Task: Look for products from Melt only.
Action: Mouse pressed left at (22, 94)
Screenshot: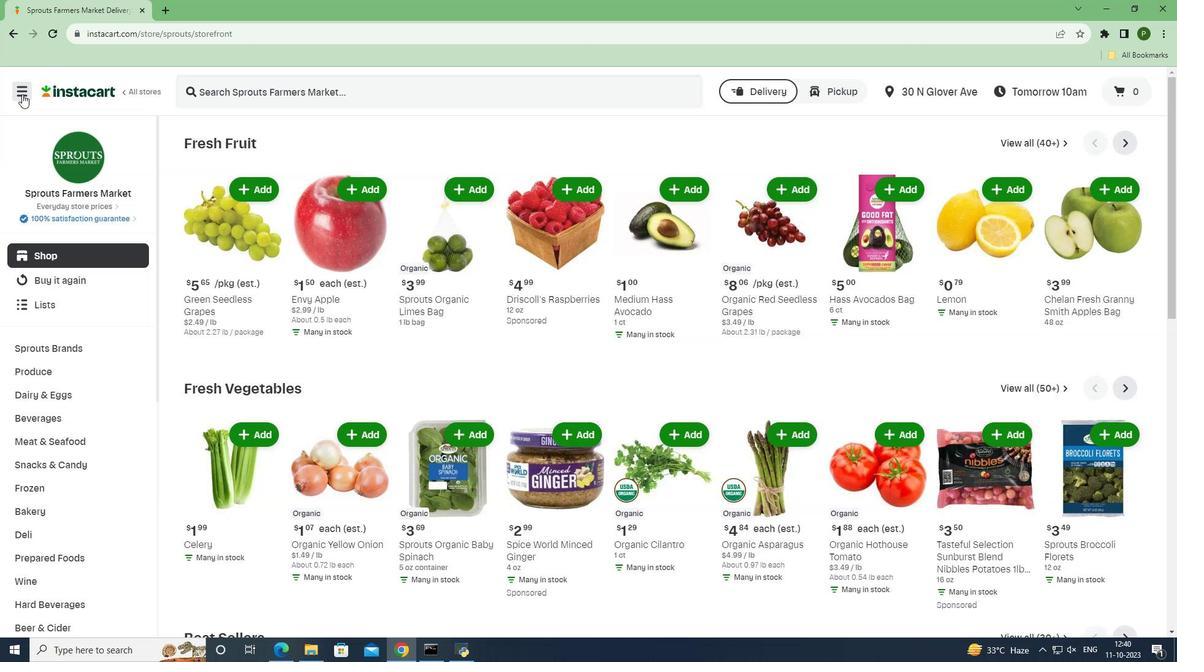 
Action: Mouse moved to (28, 318)
Screenshot: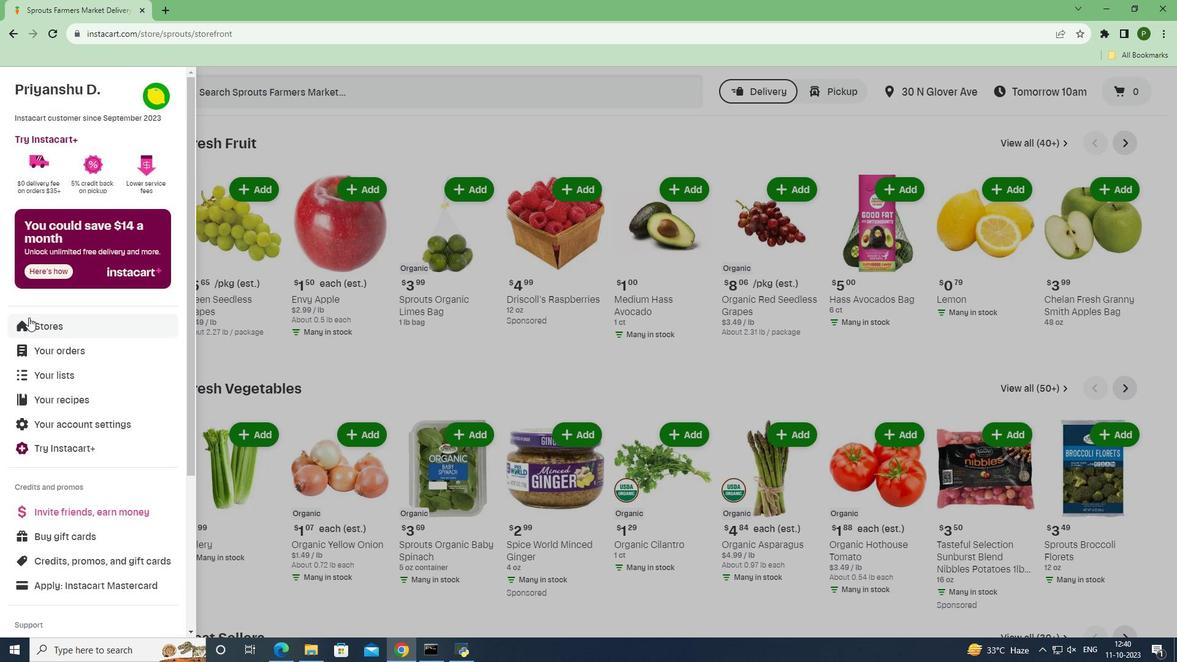 
Action: Mouse pressed left at (28, 318)
Screenshot: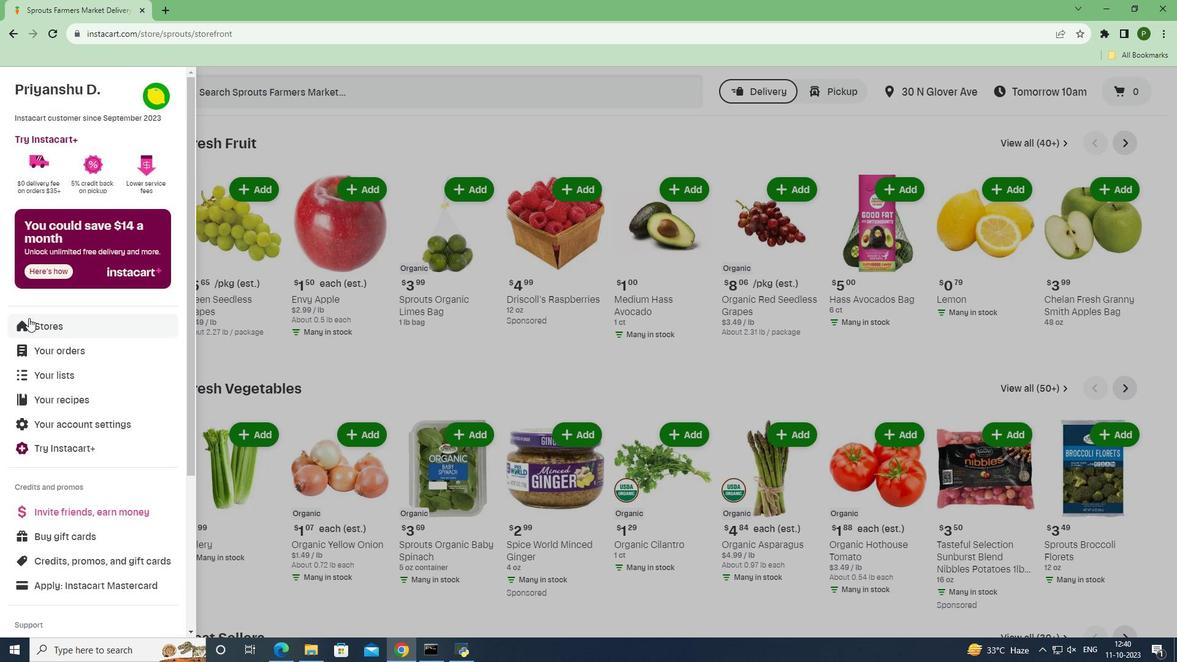 
Action: Mouse moved to (279, 142)
Screenshot: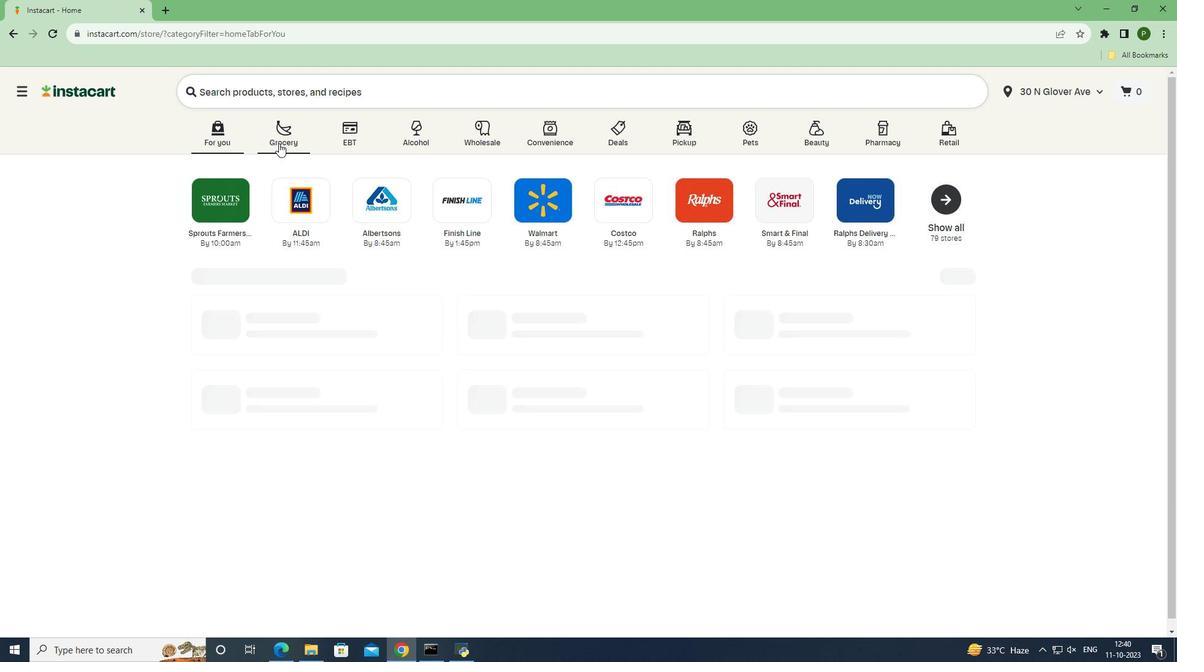 
Action: Mouse pressed left at (279, 142)
Screenshot: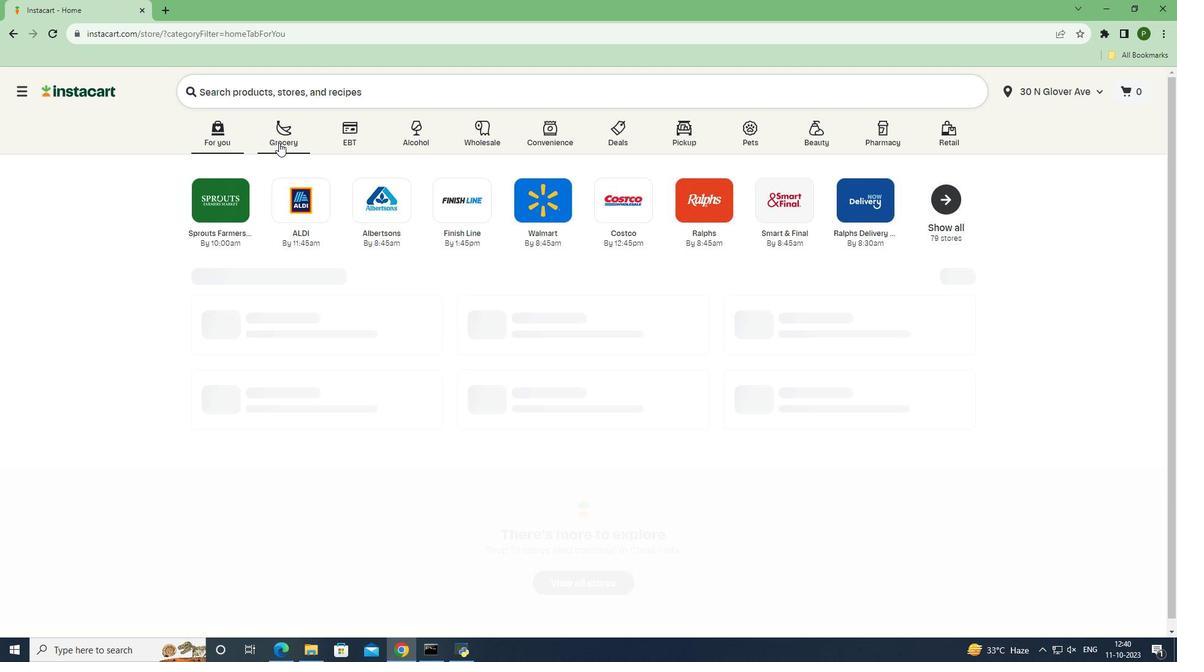 
Action: Mouse moved to (495, 291)
Screenshot: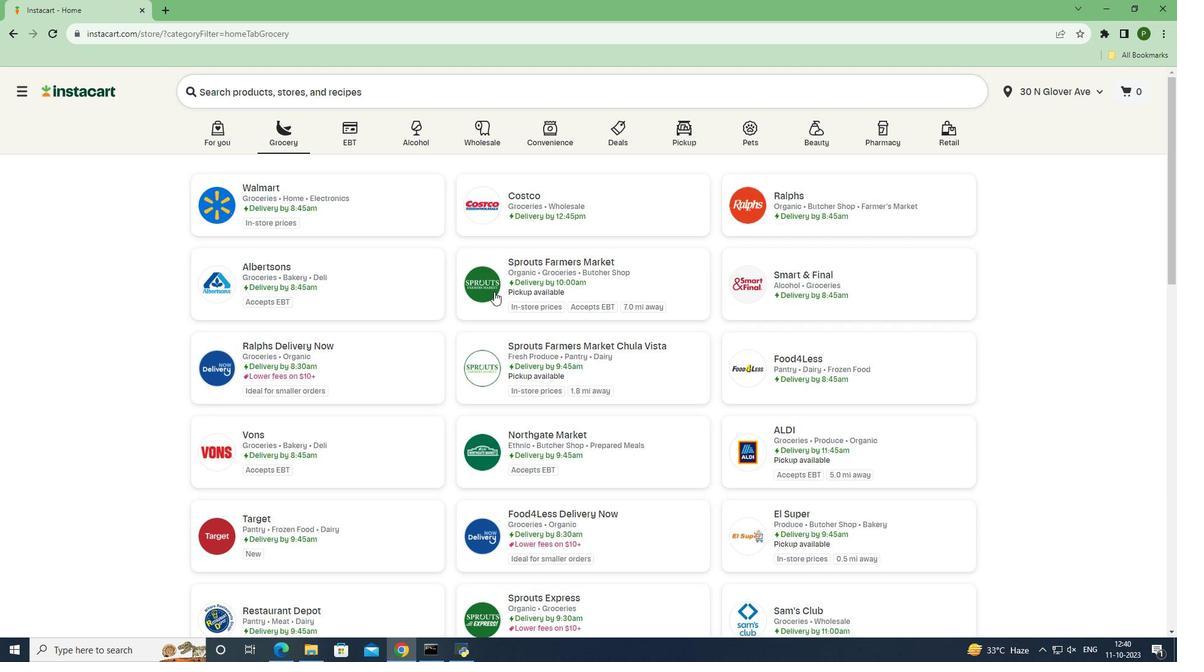 
Action: Mouse pressed left at (495, 291)
Screenshot: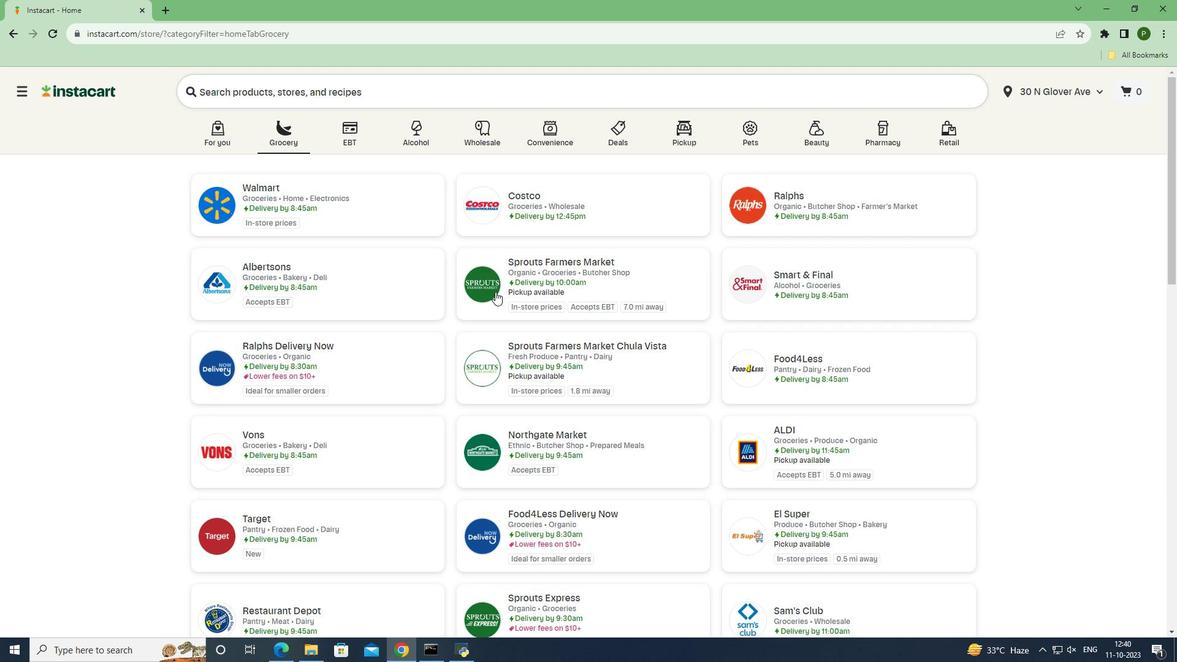 
Action: Mouse moved to (122, 393)
Screenshot: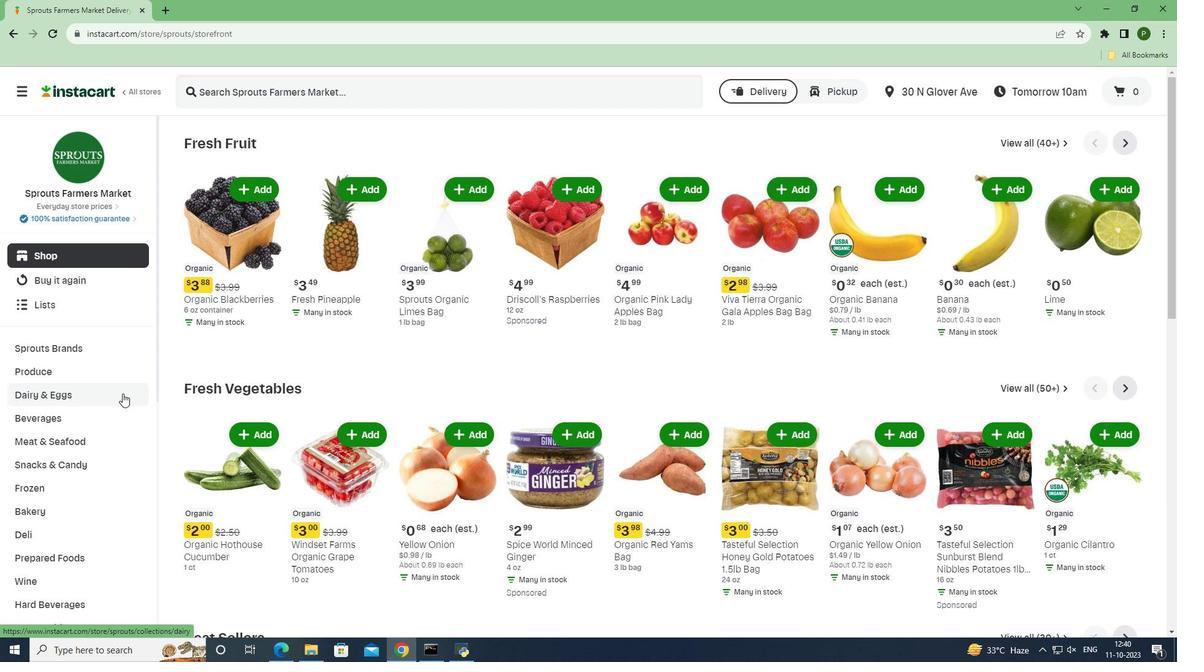 
Action: Mouse pressed left at (122, 393)
Screenshot: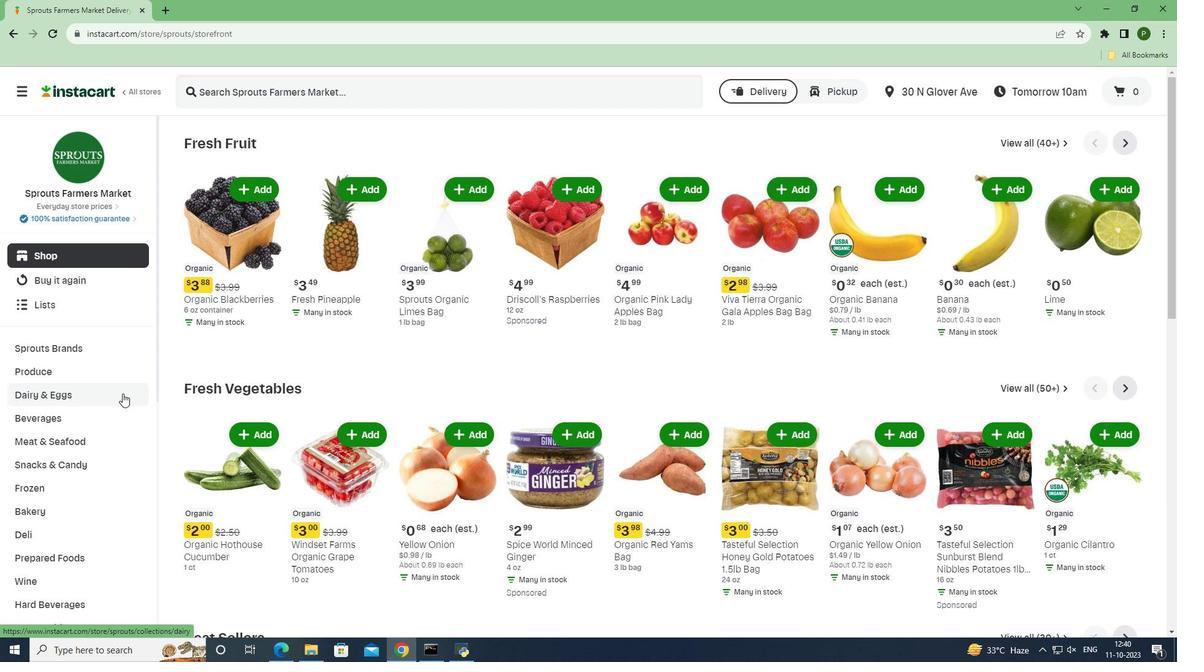 
Action: Mouse moved to (71, 507)
Screenshot: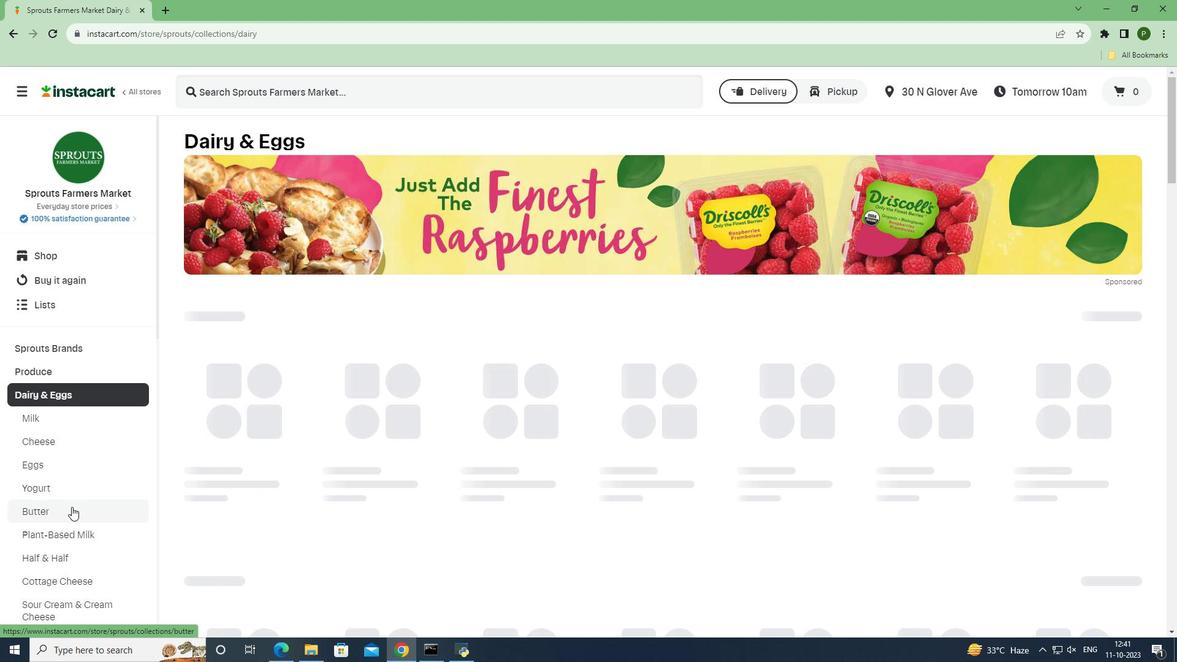 
Action: Mouse pressed left at (71, 507)
Screenshot: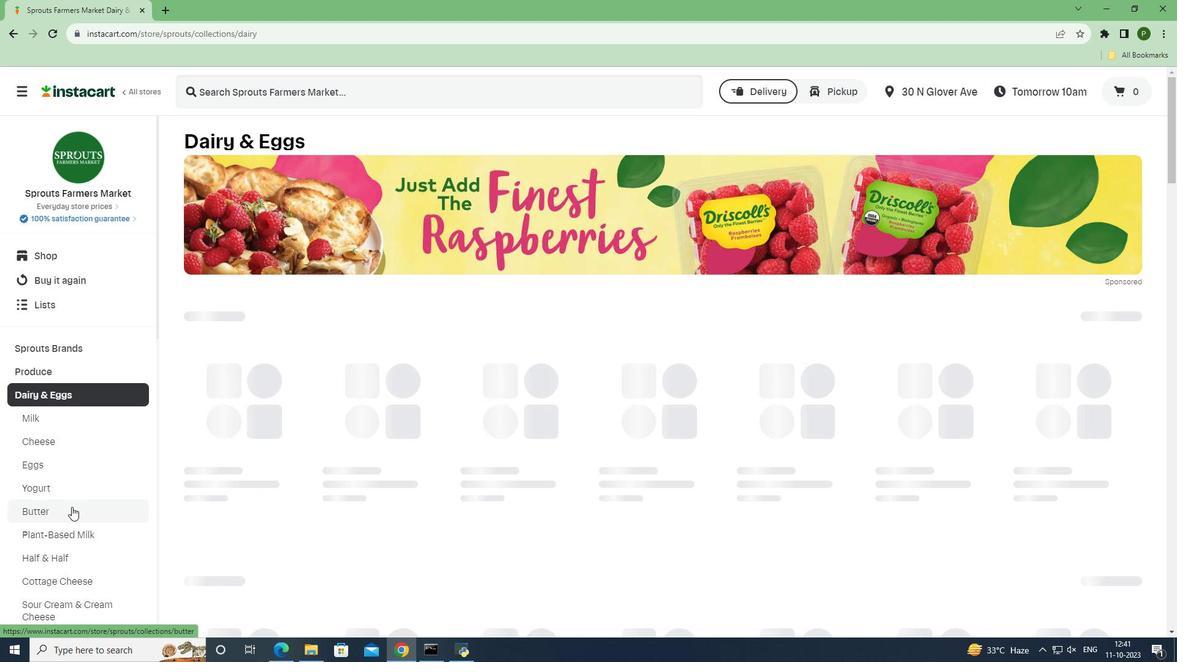
Action: Mouse moved to (363, 321)
Screenshot: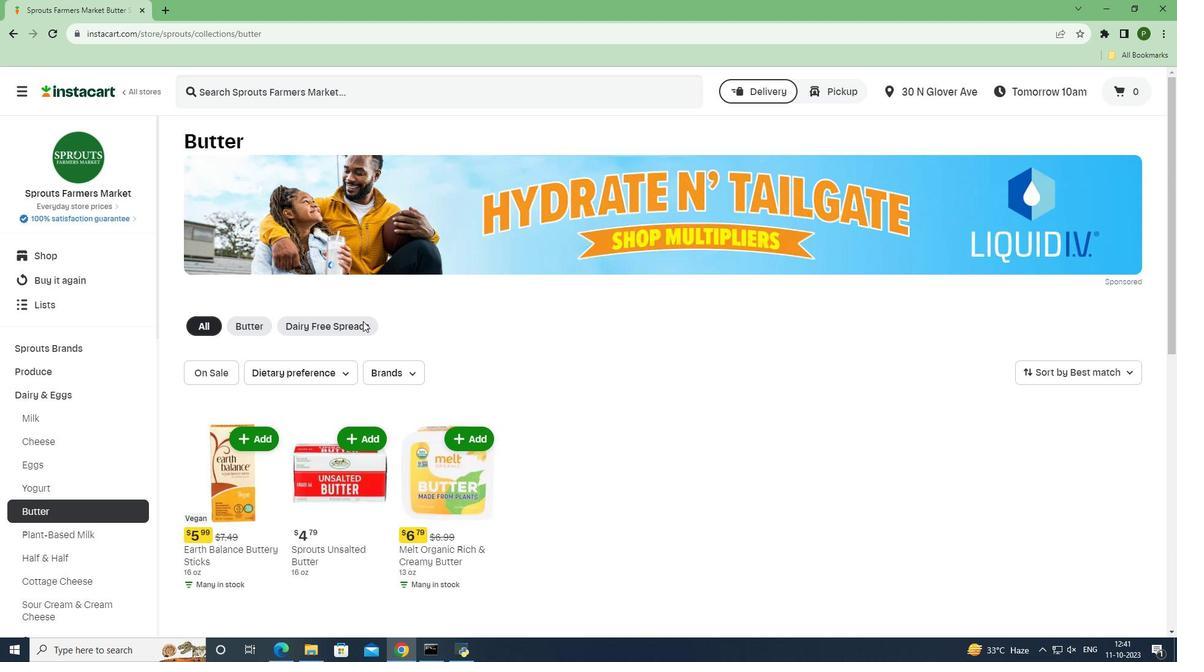 
Action: Mouse scrolled (363, 320) with delta (0, 0)
Screenshot: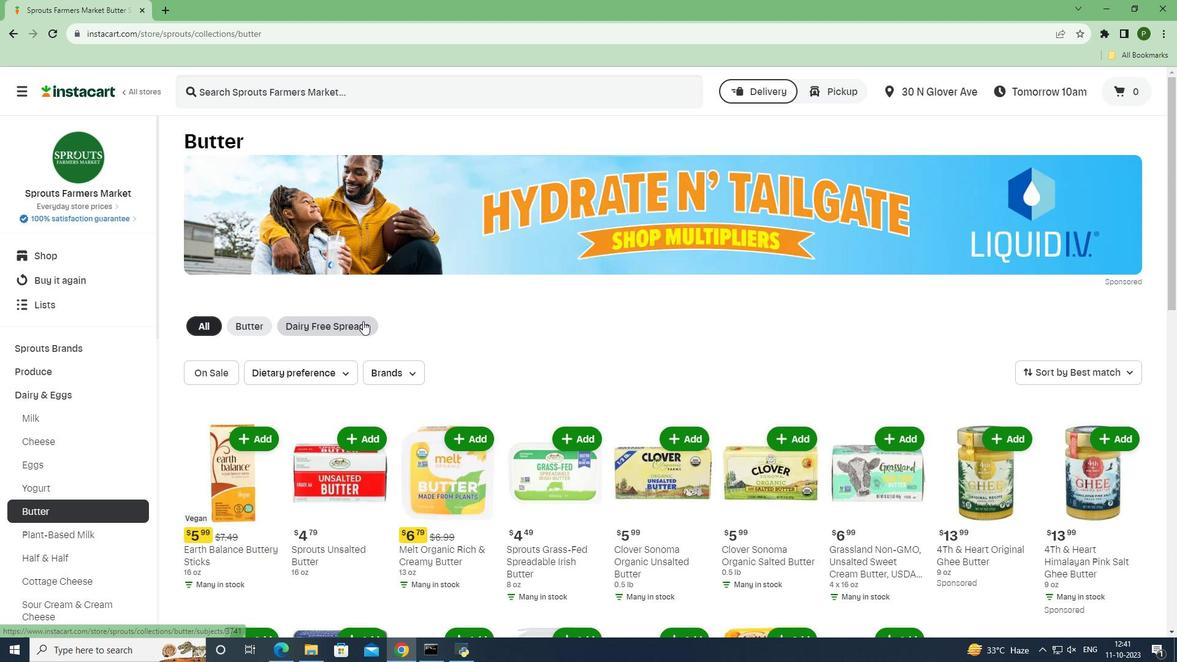 
Action: Mouse scrolled (363, 320) with delta (0, 0)
Screenshot: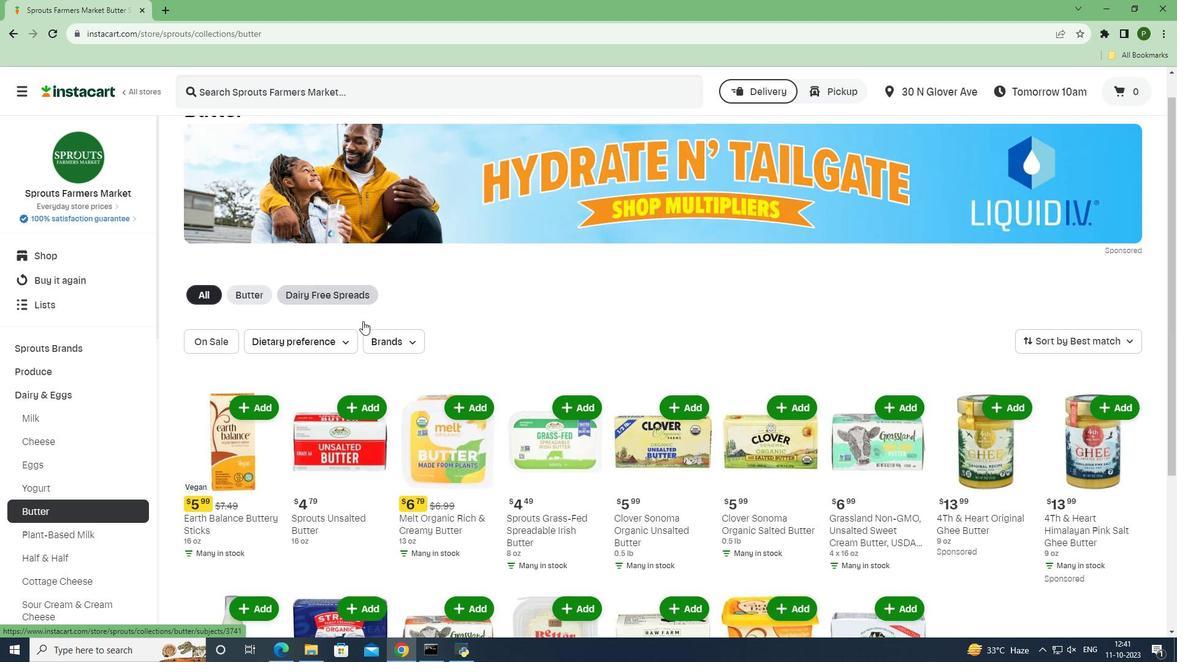 
Action: Mouse moved to (395, 249)
Screenshot: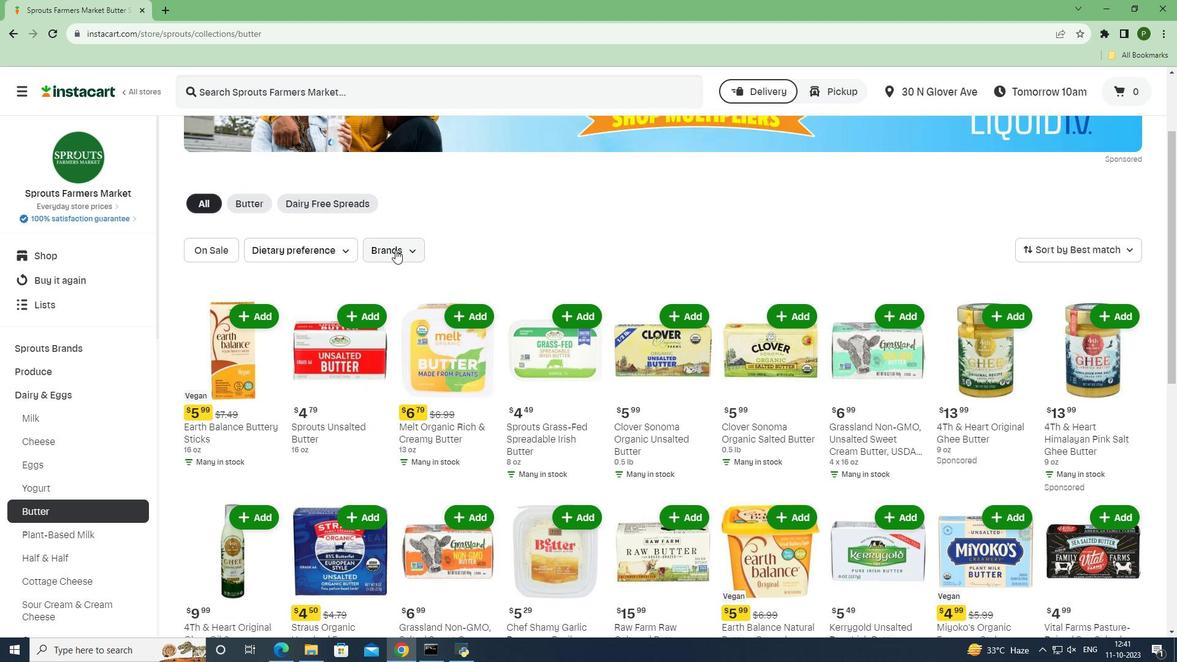 
Action: Mouse pressed left at (395, 249)
Screenshot: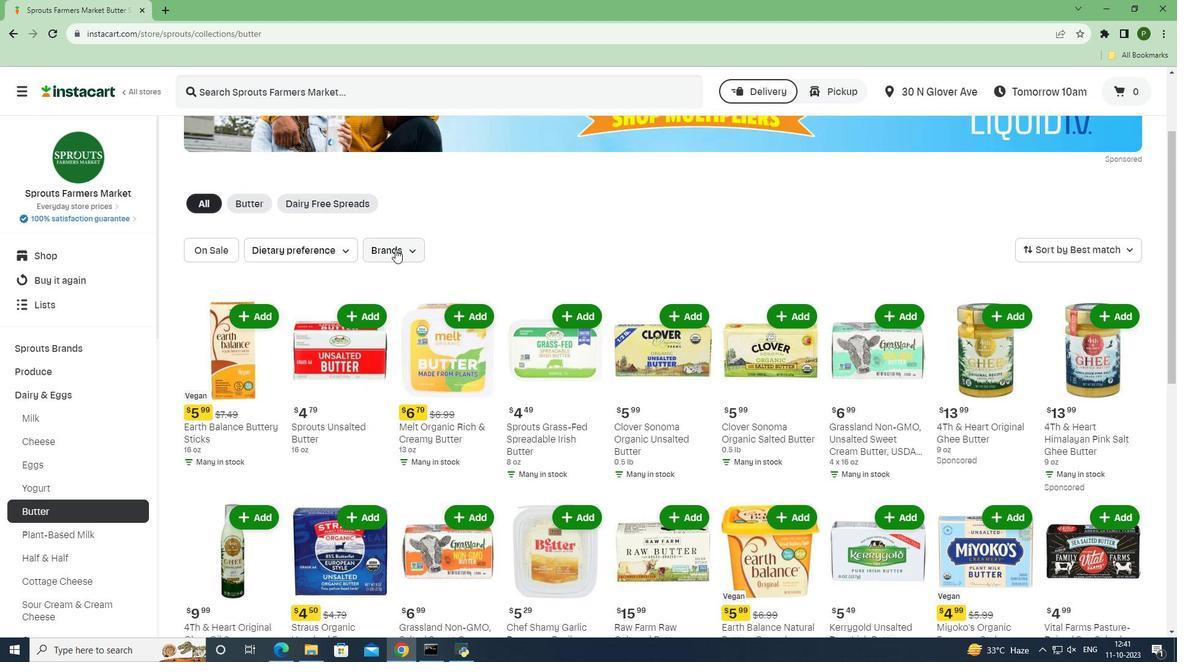 
Action: Mouse moved to (437, 318)
Screenshot: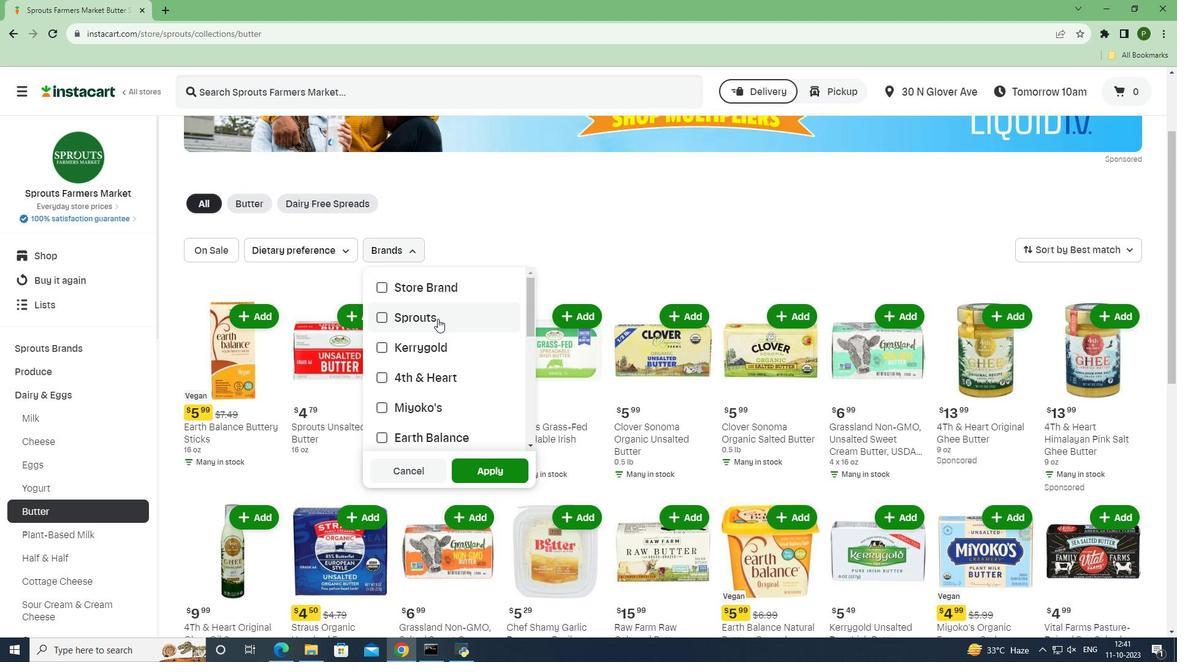 
Action: Mouse scrolled (437, 318) with delta (0, 0)
Screenshot: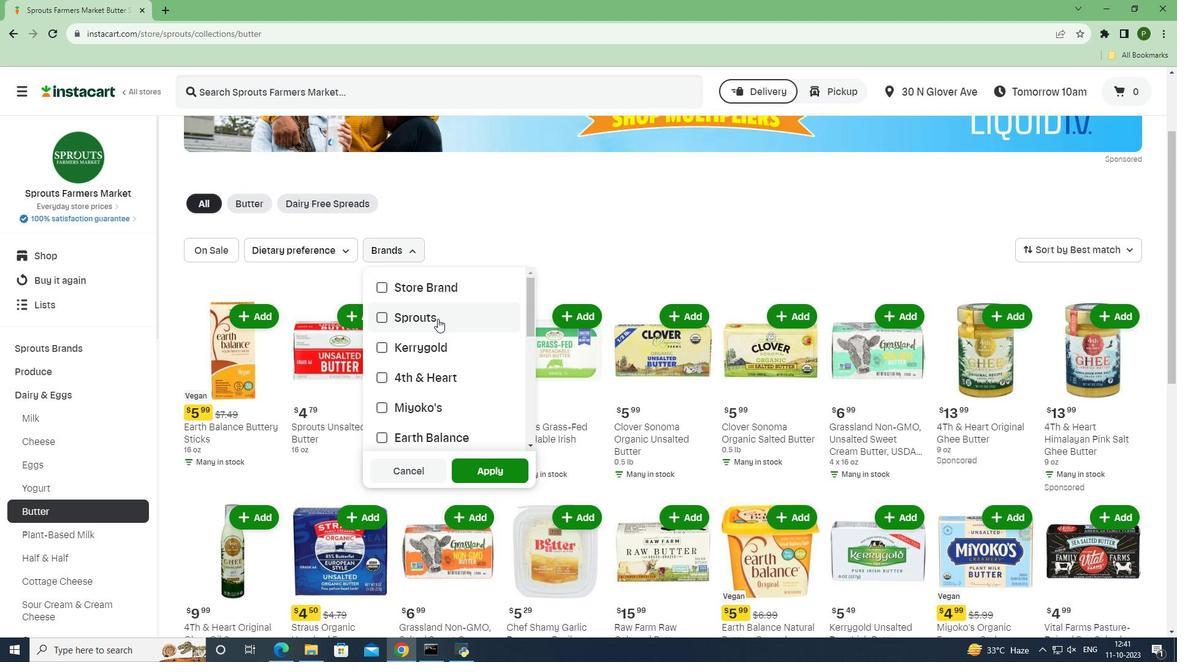 
Action: Mouse scrolled (437, 318) with delta (0, 0)
Screenshot: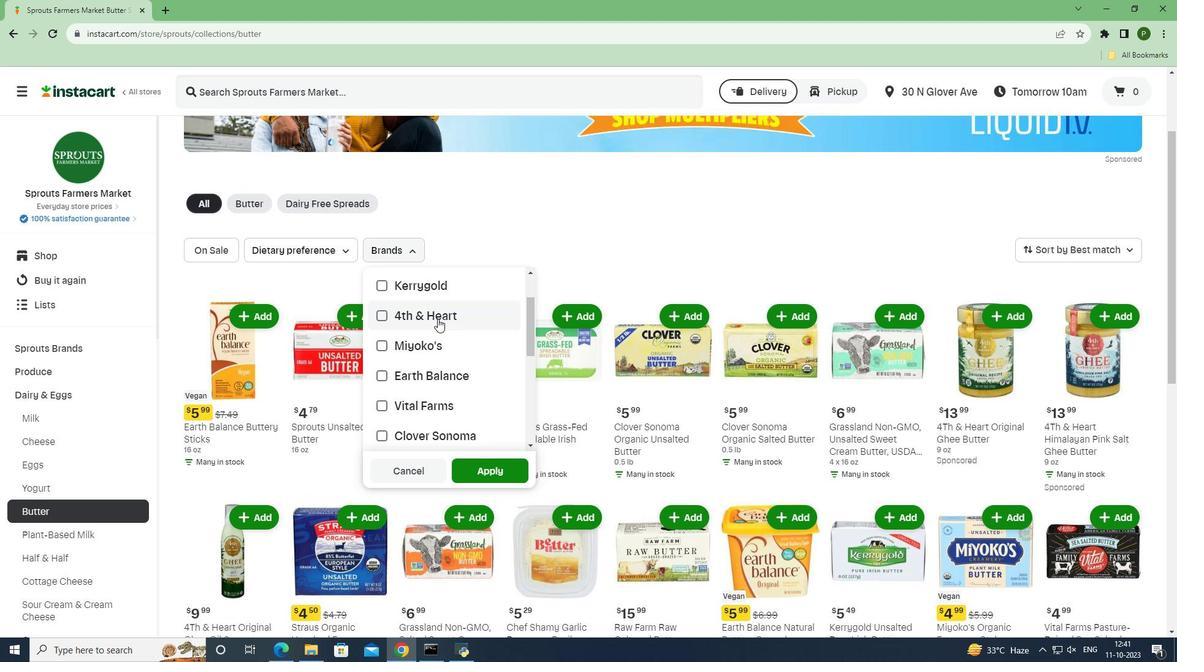 
Action: Mouse scrolled (437, 318) with delta (0, 0)
Screenshot: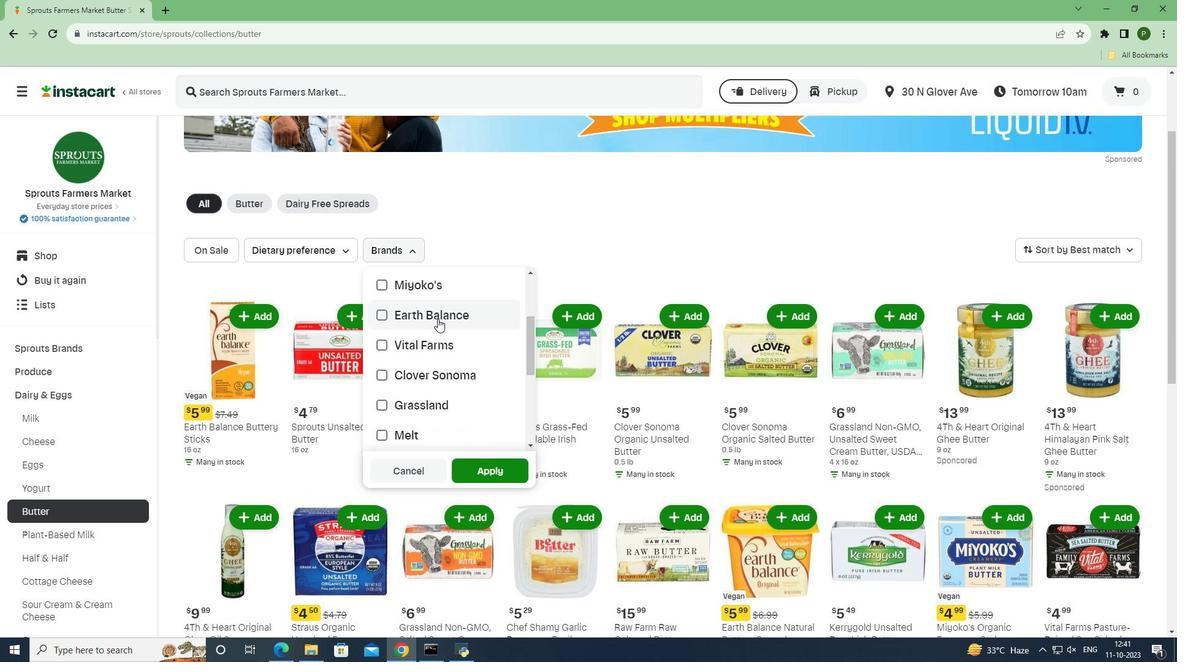 
Action: Mouse moved to (422, 369)
Screenshot: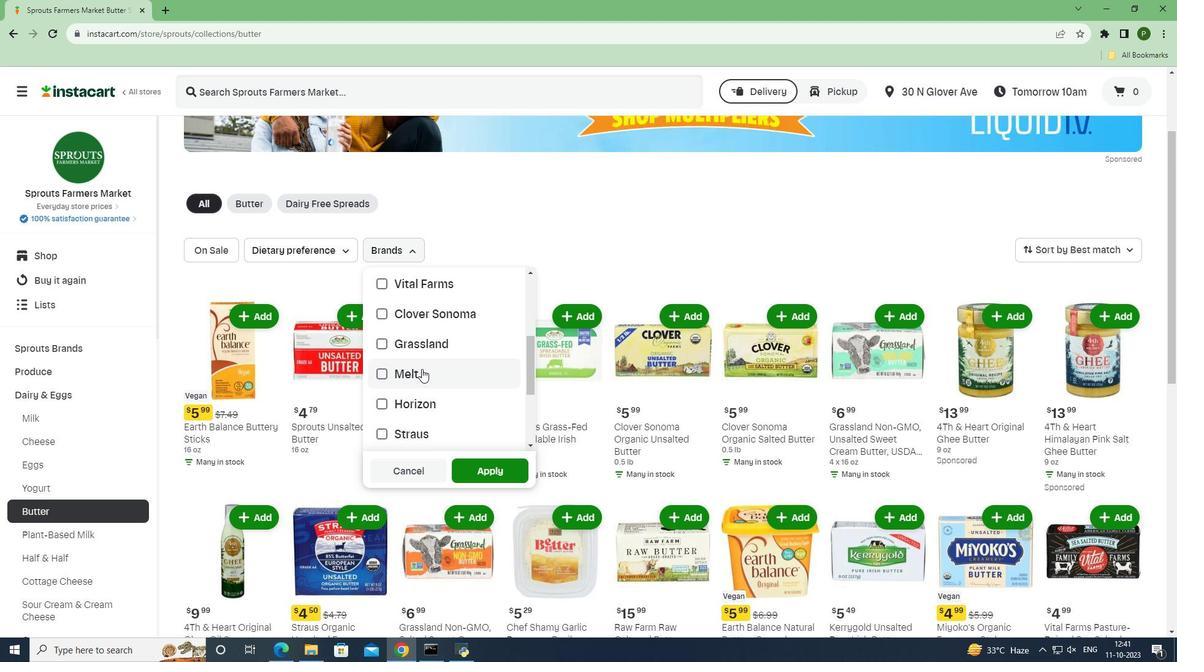 
Action: Mouse pressed left at (422, 369)
Screenshot: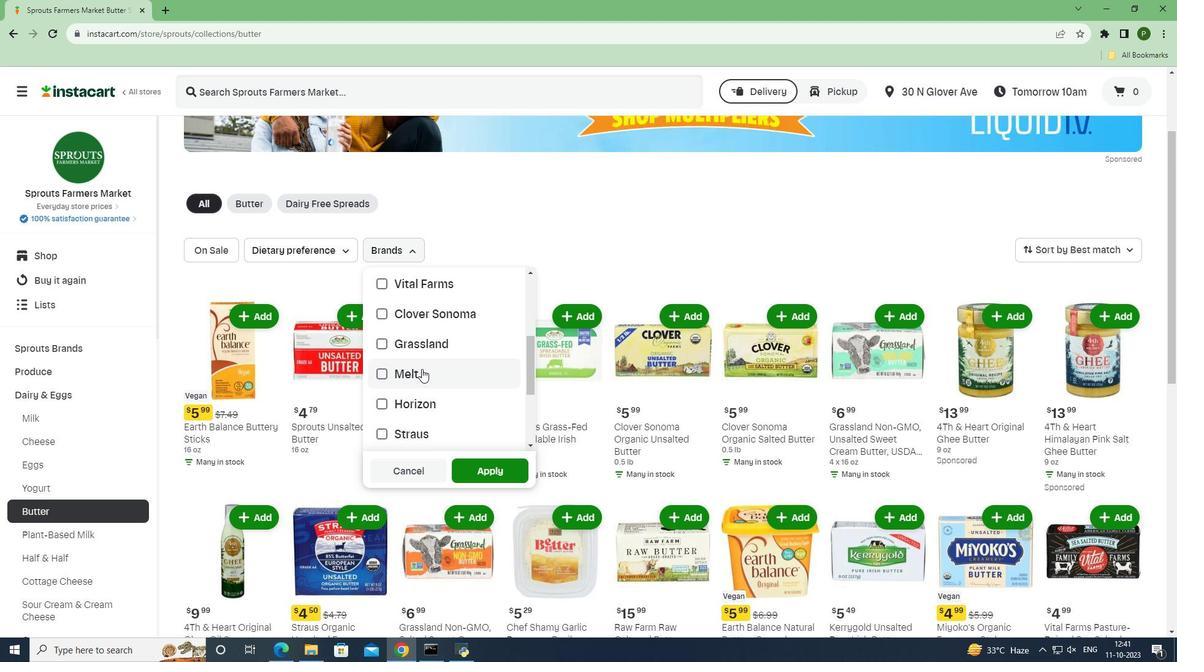 
Action: Mouse moved to (474, 465)
Screenshot: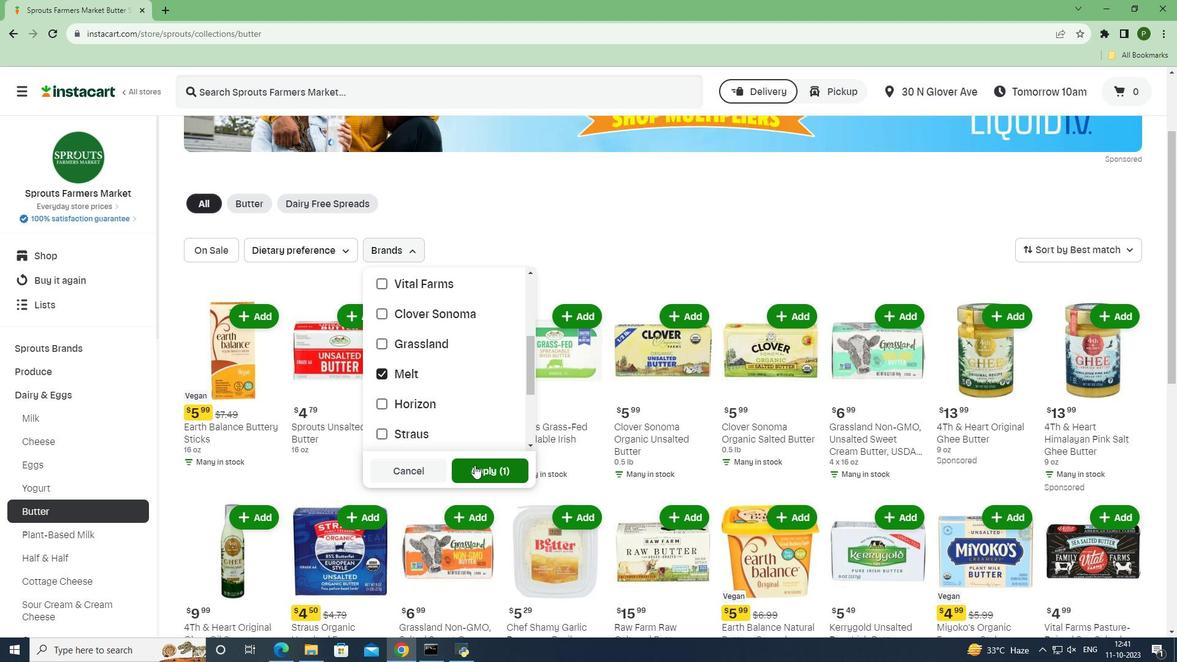 
Action: Mouse pressed left at (474, 465)
Screenshot: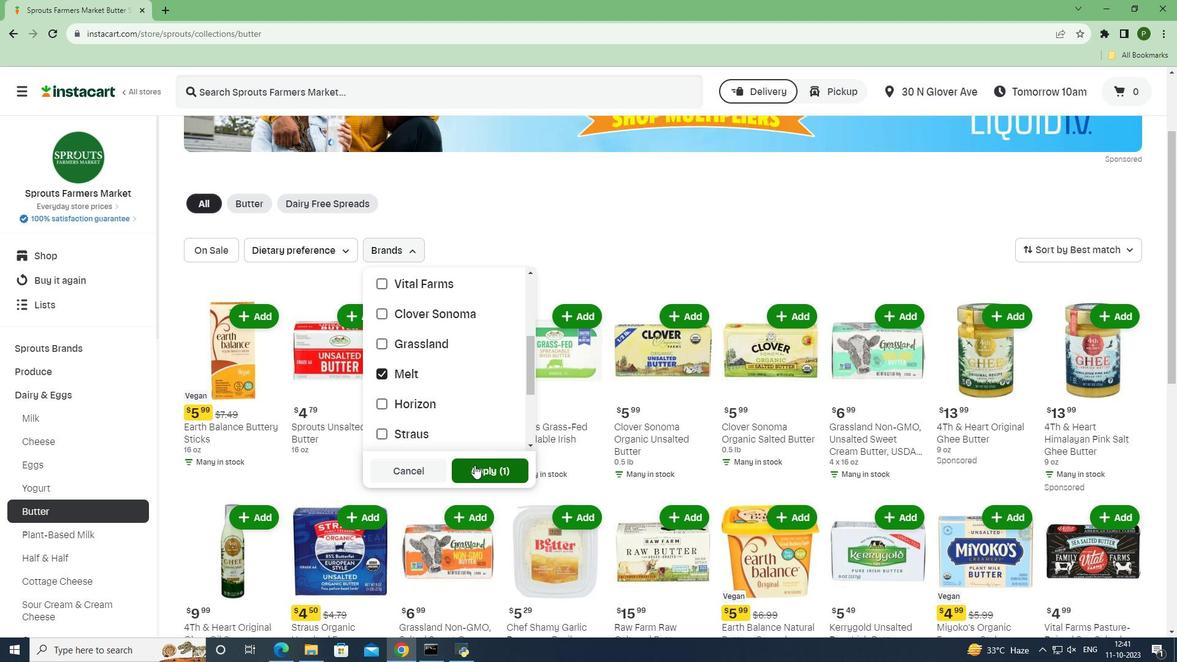 
Action: Mouse moved to (617, 406)
Screenshot: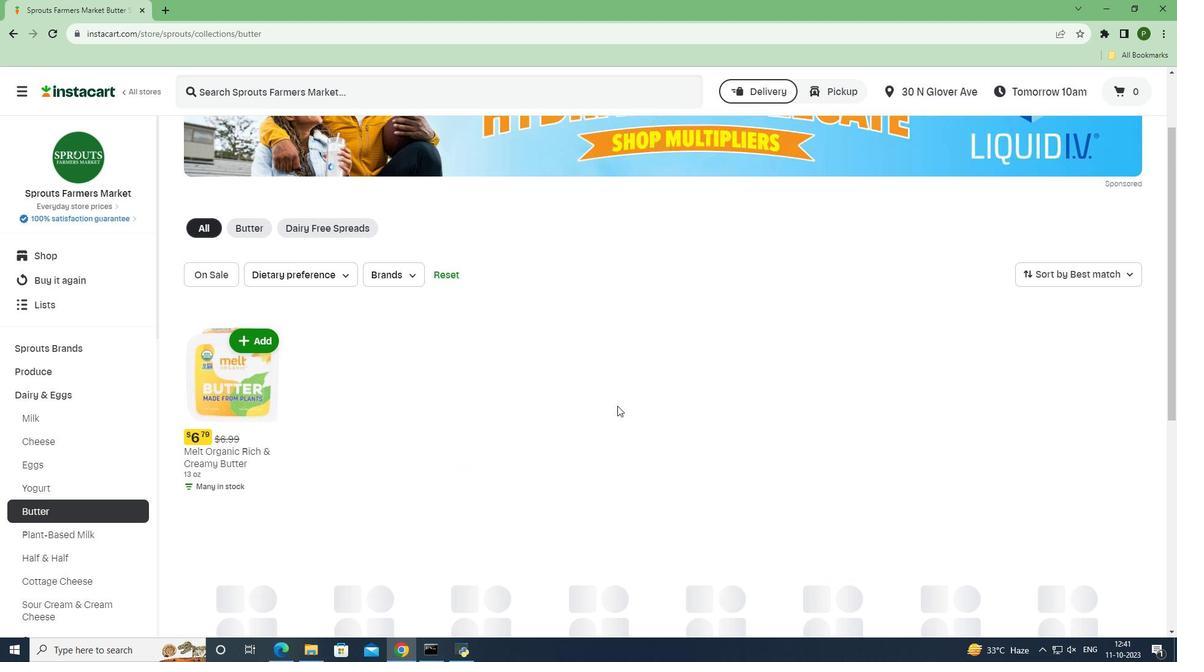 
